 Task: Add First Honey Manuka Honey Bandages to the cart.
Action: Mouse moved to (253, 117)
Screenshot: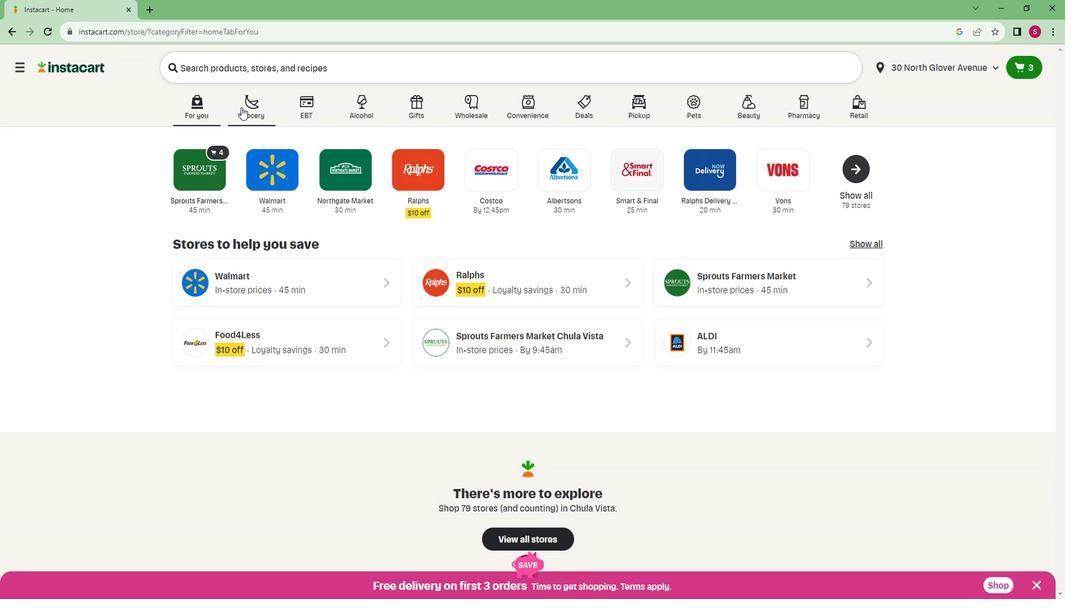 
Action: Mouse pressed left at (253, 117)
Screenshot: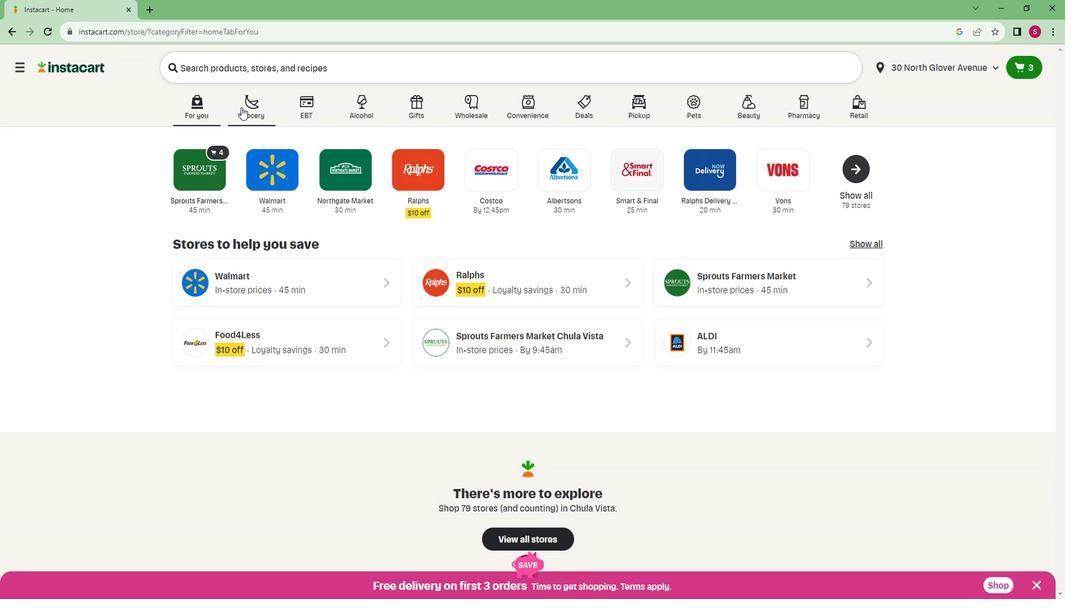 
Action: Mouse moved to (240, 315)
Screenshot: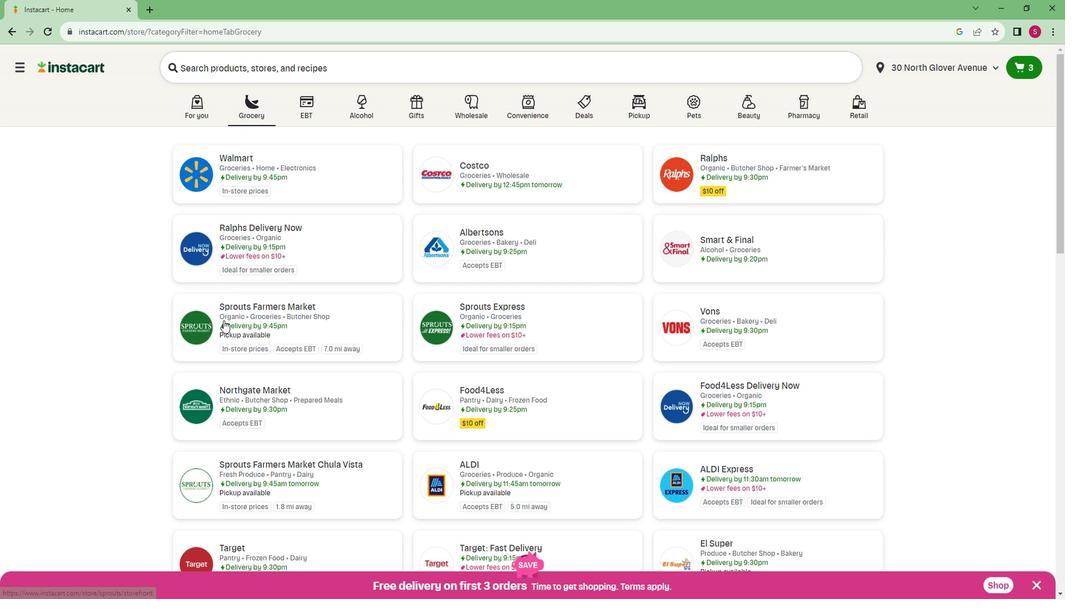 
Action: Mouse pressed left at (240, 315)
Screenshot: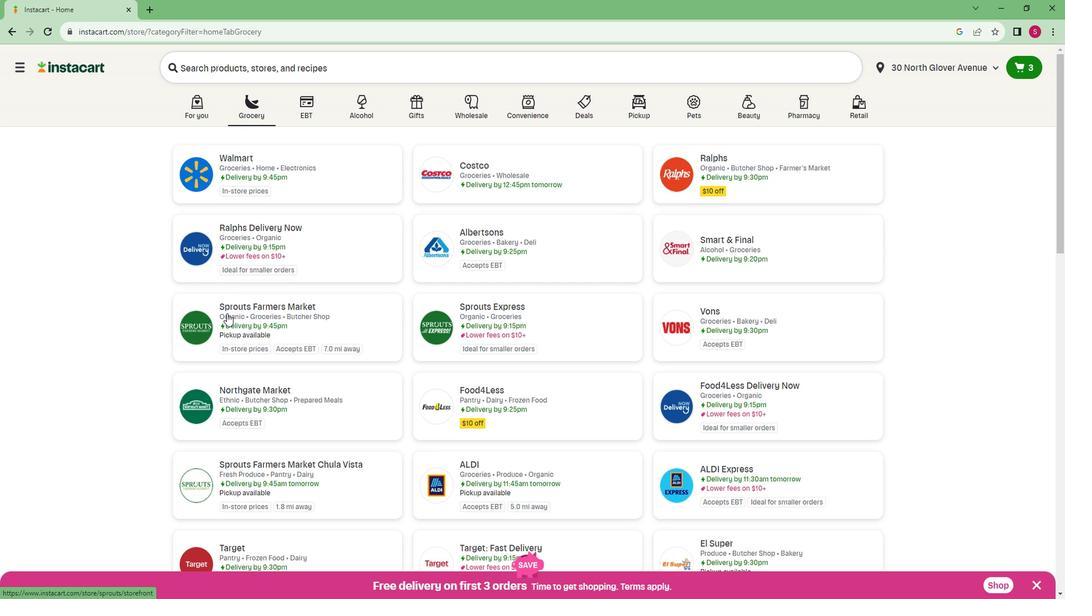
Action: Mouse moved to (81, 420)
Screenshot: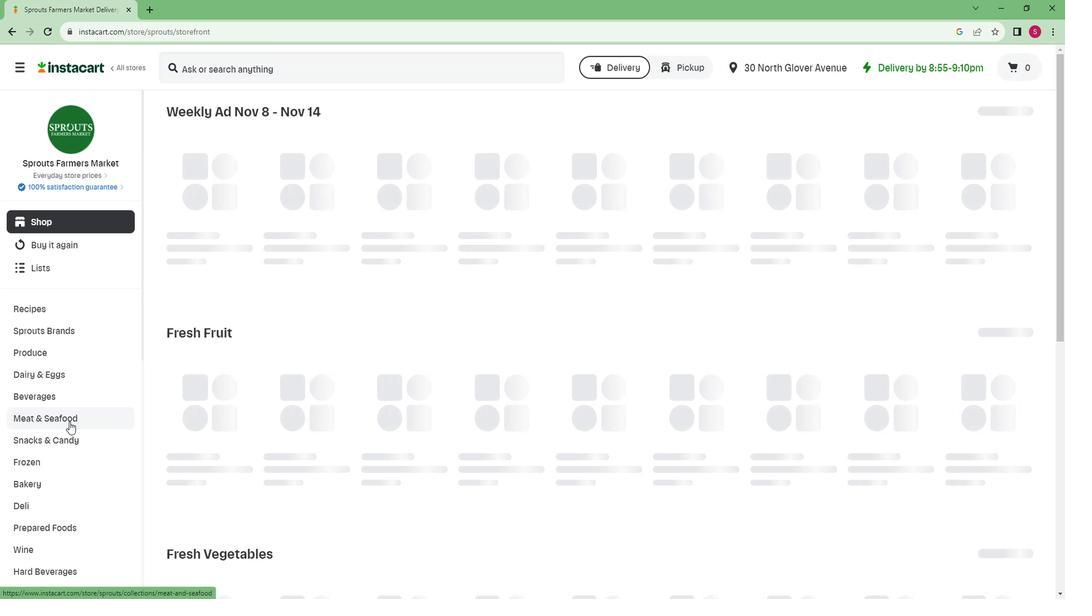 
Action: Mouse scrolled (81, 419) with delta (0, 0)
Screenshot: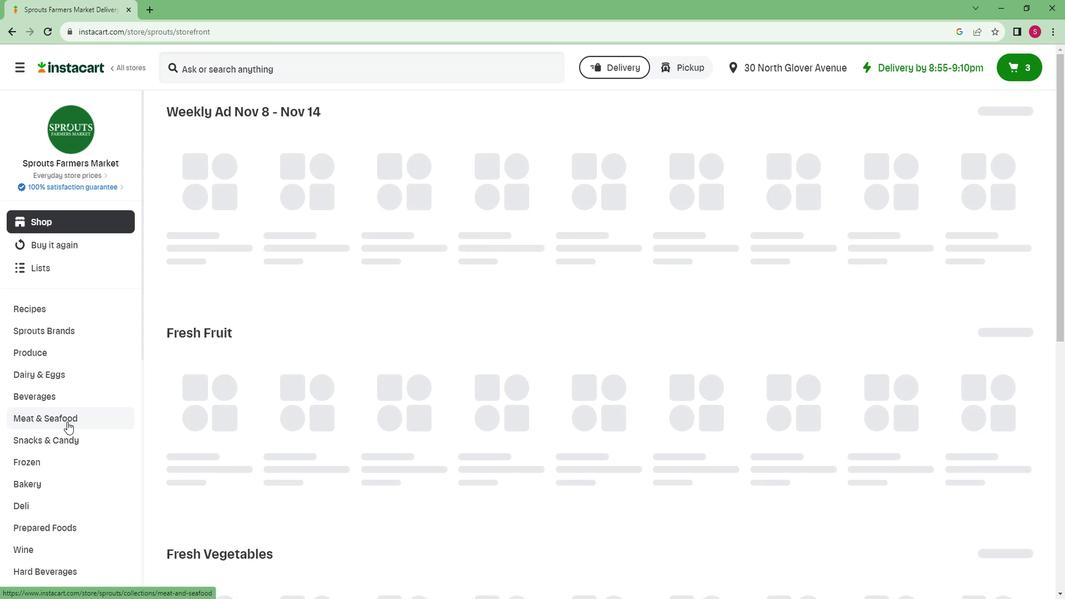
Action: Mouse scrolled (81, 419) with delta (0, 0)
Screenshot: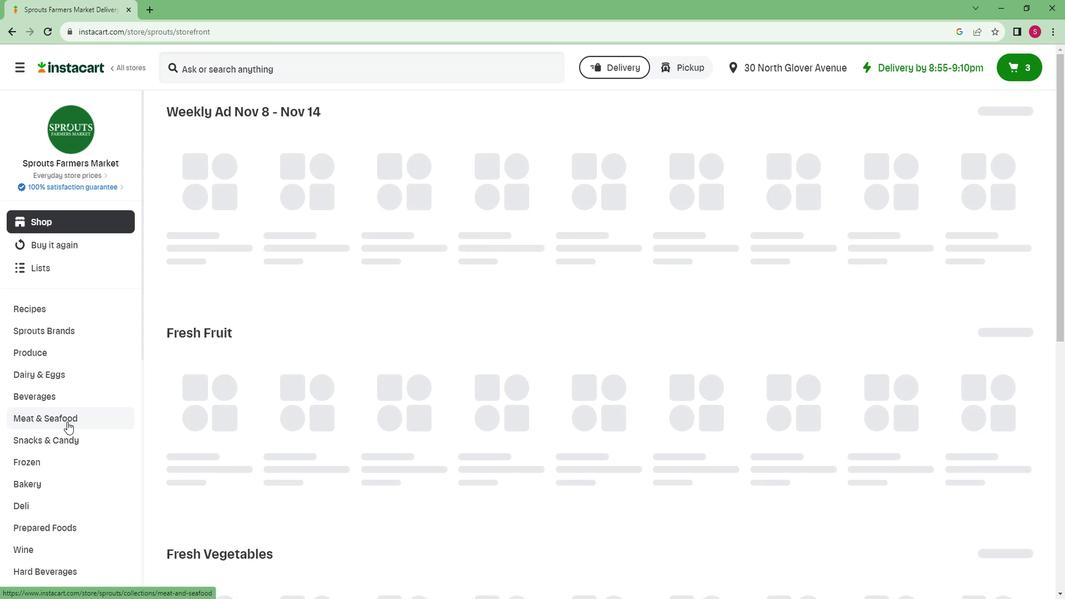 
Action: Mouse scrolled (81, 419) with delta (0, 0)
Screenshot: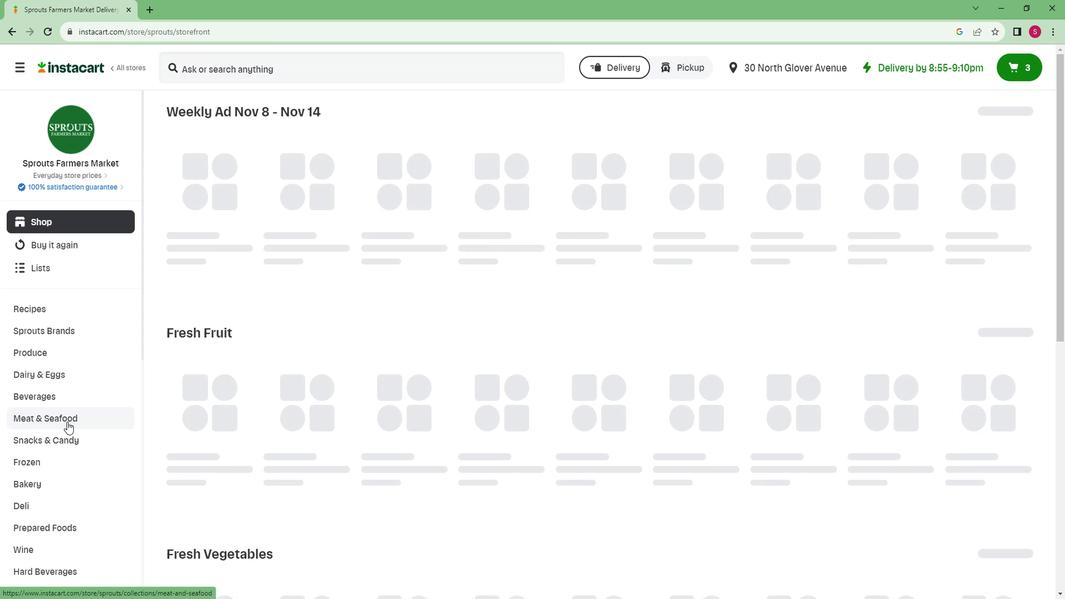 
Action: Mouse scrolled (81, 419) with delta (0, 0)
Screenshot: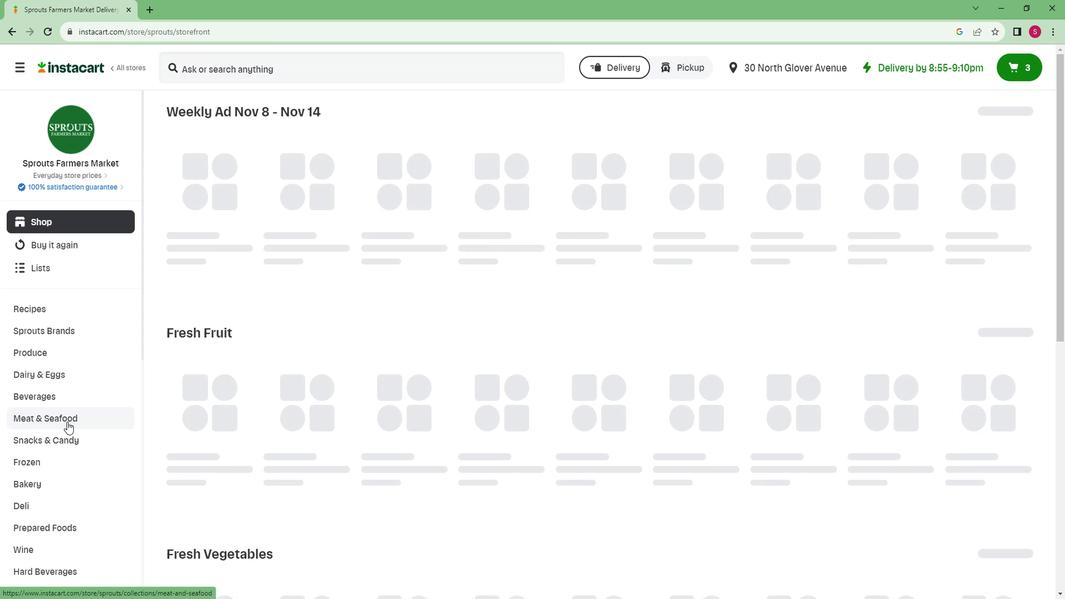 
Action: Mouse scrolled (81, 419) with delta (0, 0)
Screenshot: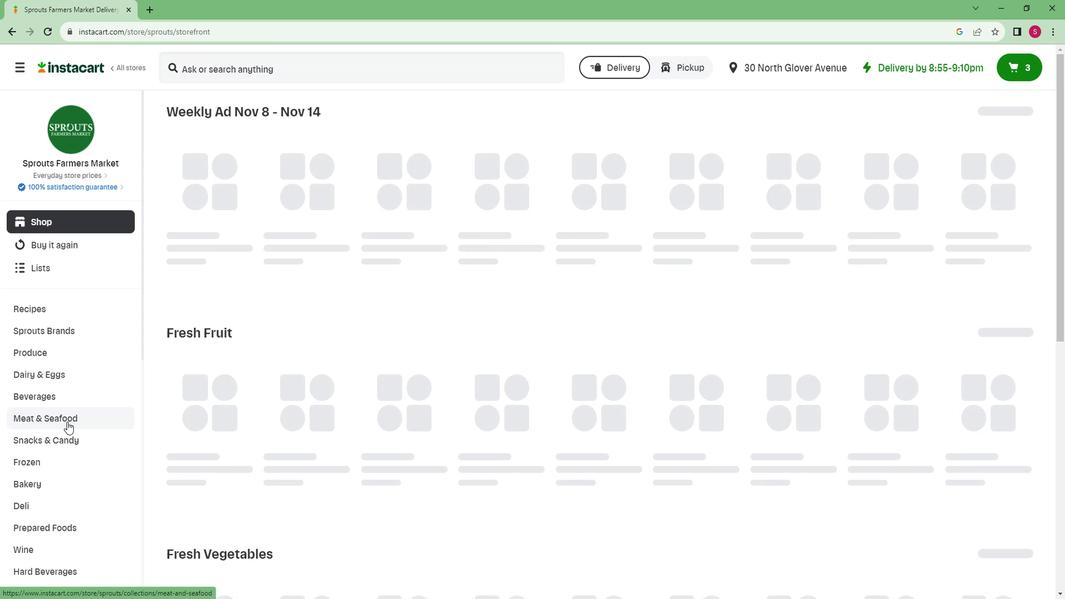 
Action: Mouse scrolled (81, 419) with delta (0, 0)
Screenshot: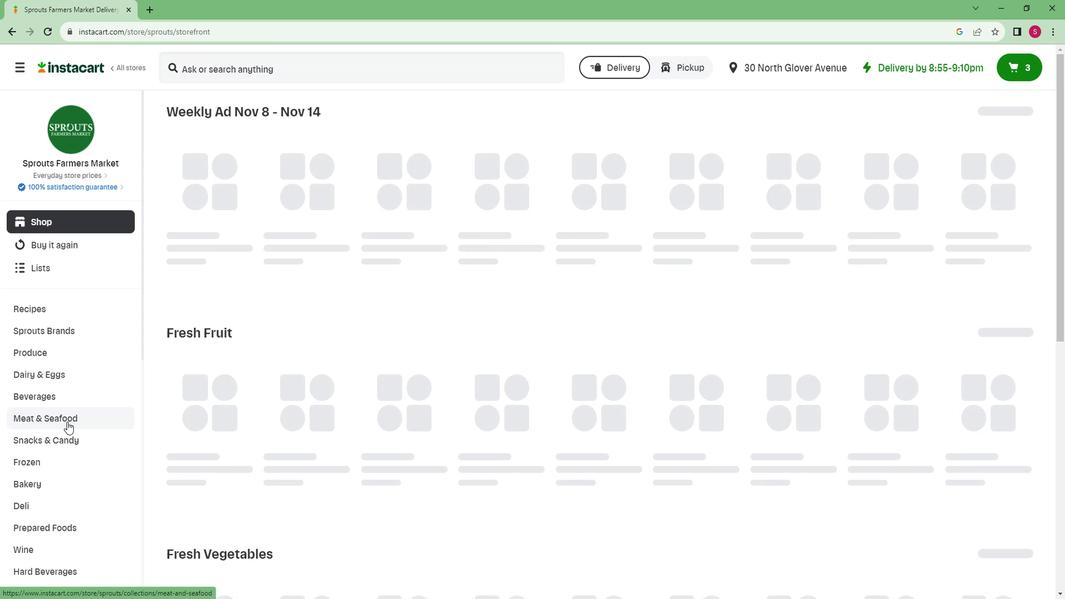
Action: Mouse scrolled (81, 419) with delta (0, 0)
Screenshot: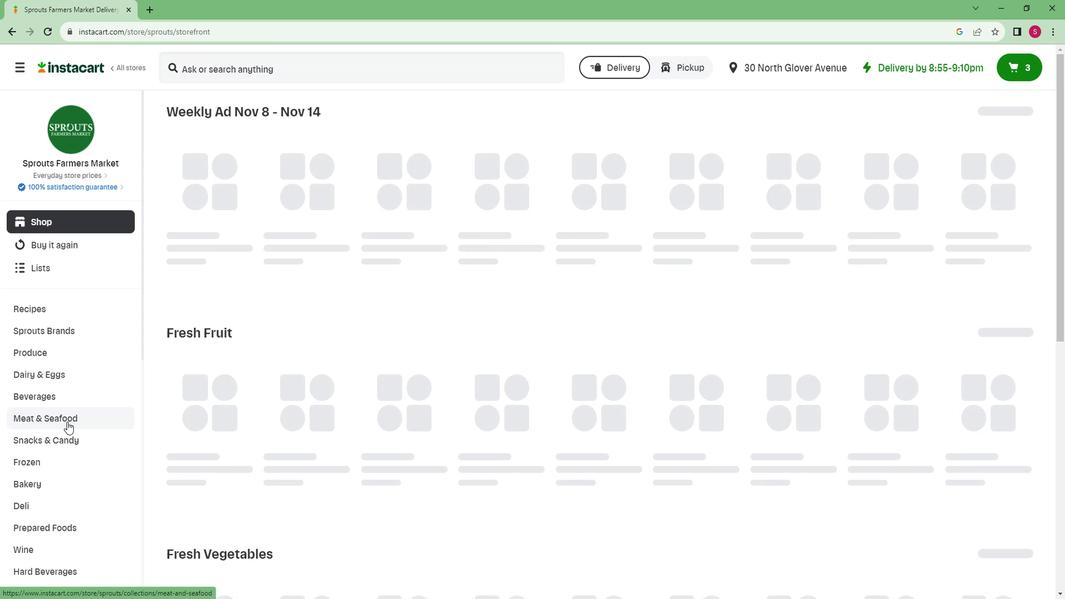 
Action: Mouse moved to (80, 420)
Screenshot: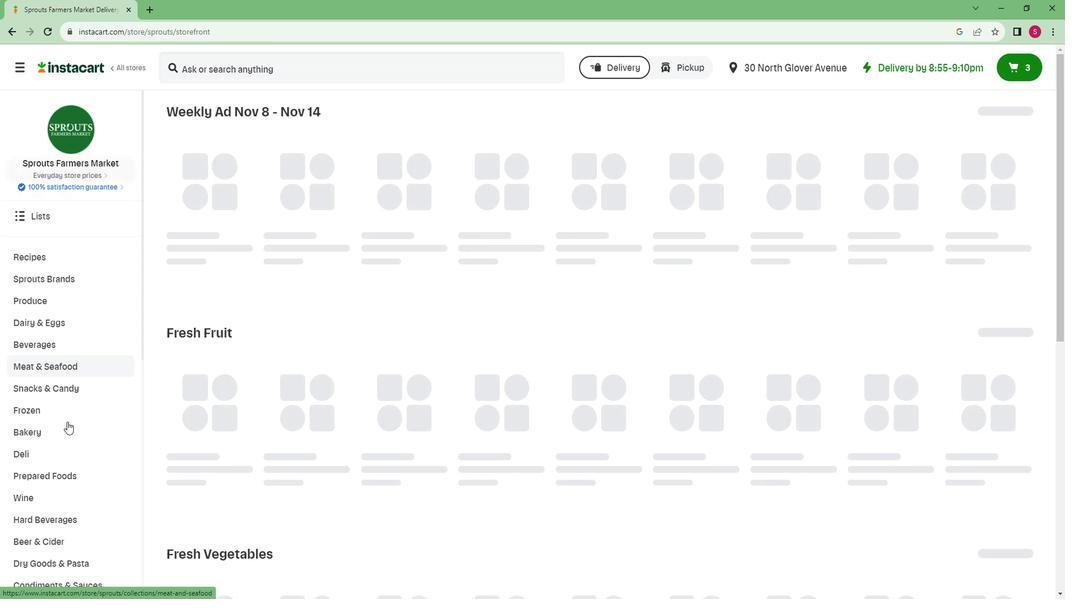 
Action: Mouse scrolled (80, 419) with delta (0, 0)
Screenshot: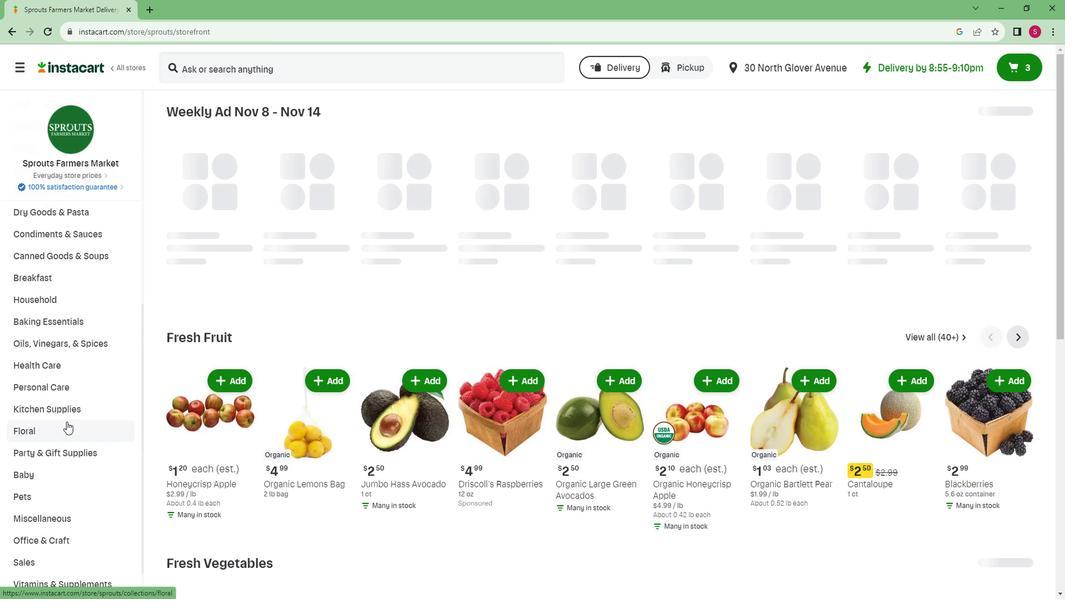 
Action: Mouse scrolled (80, 419) with delta (0, 0)
Screenshot: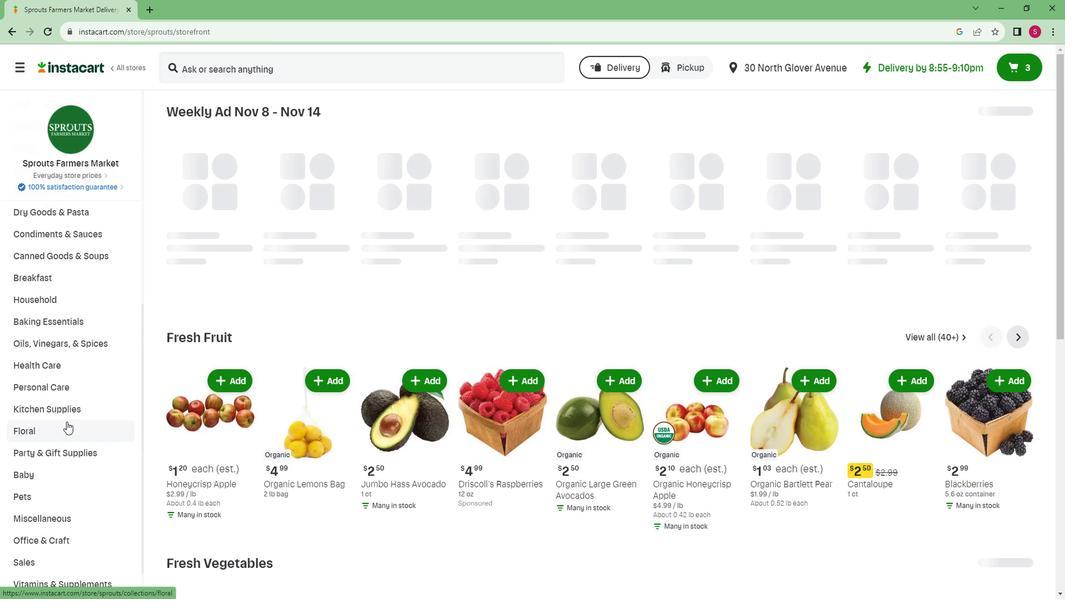 
Action: Mouse scrolled (80, 419) with delta (0, 0)
Screenshot: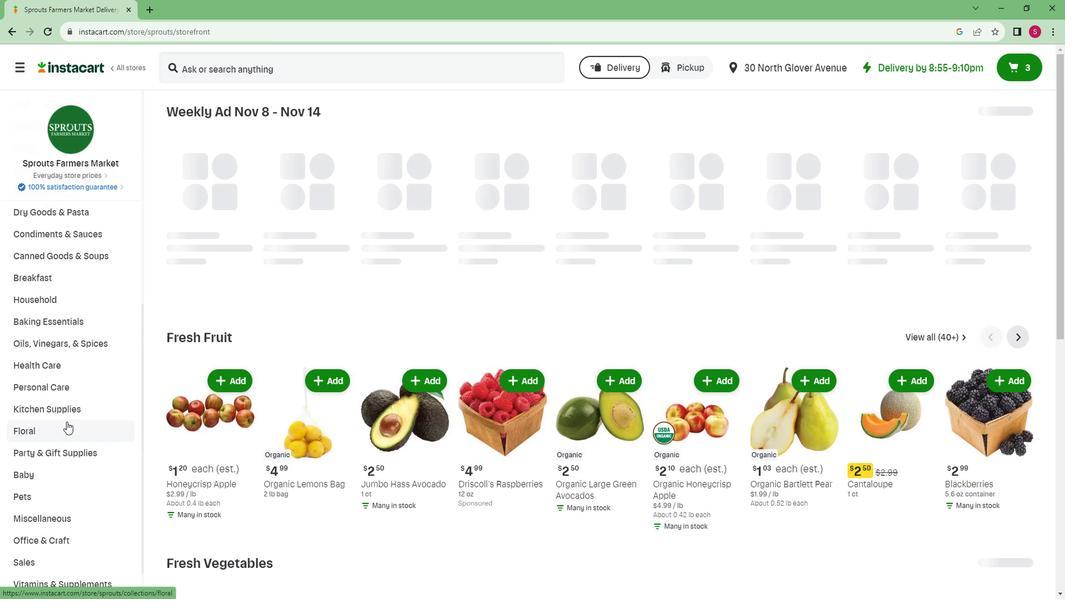 
Action: Mouse scrolled (80, 419) with delta (0, 0)
Screenshot: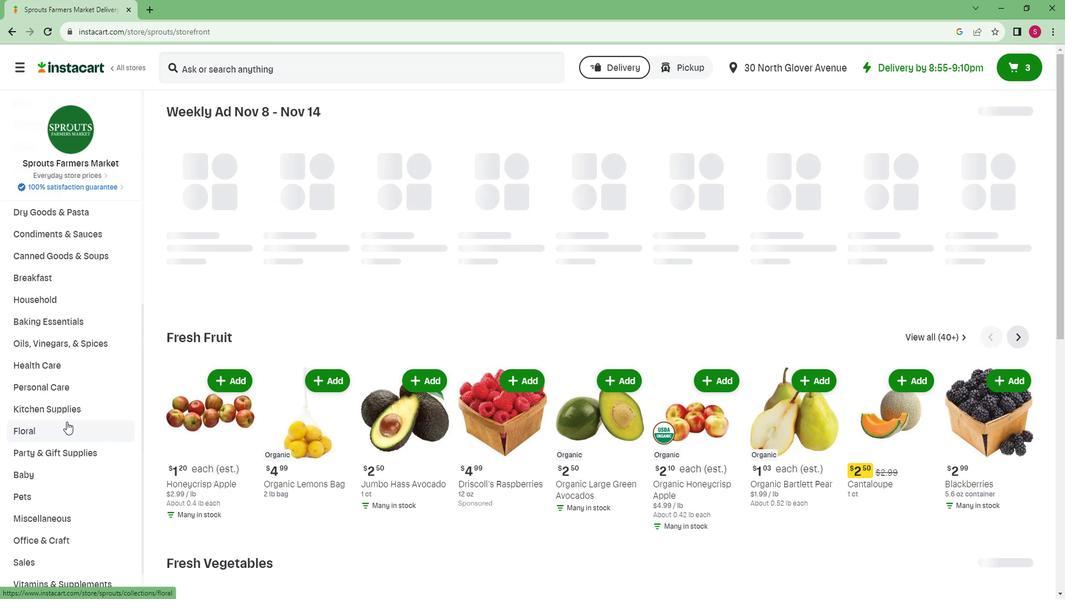 
Action: Mouse scrolled (80, 419) with delta (0, 0)
Screenshot: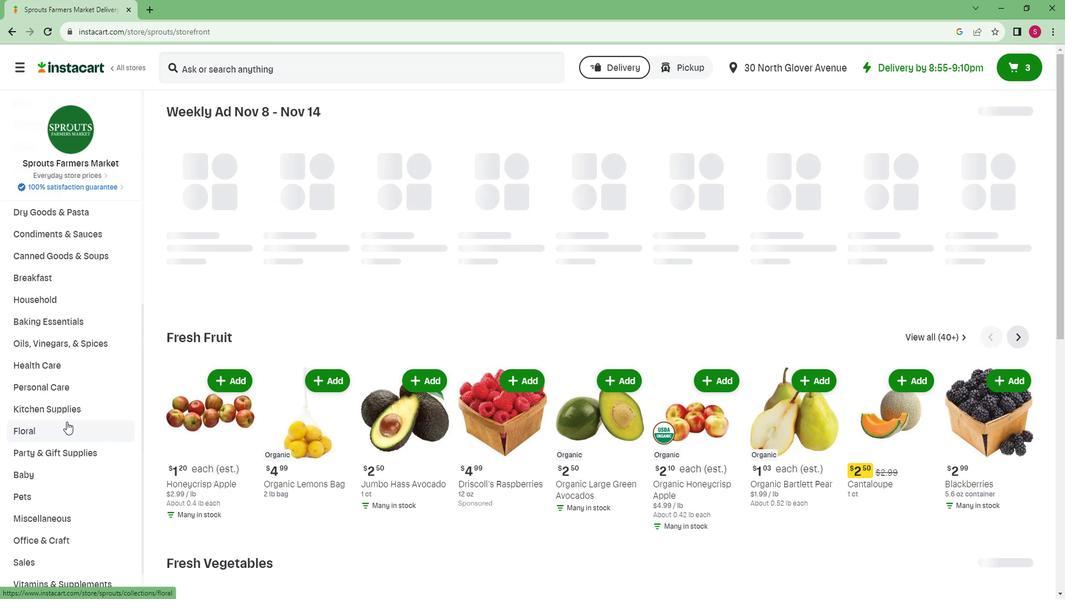 
Action: Mouse moved to (40, 550)
Screenshot: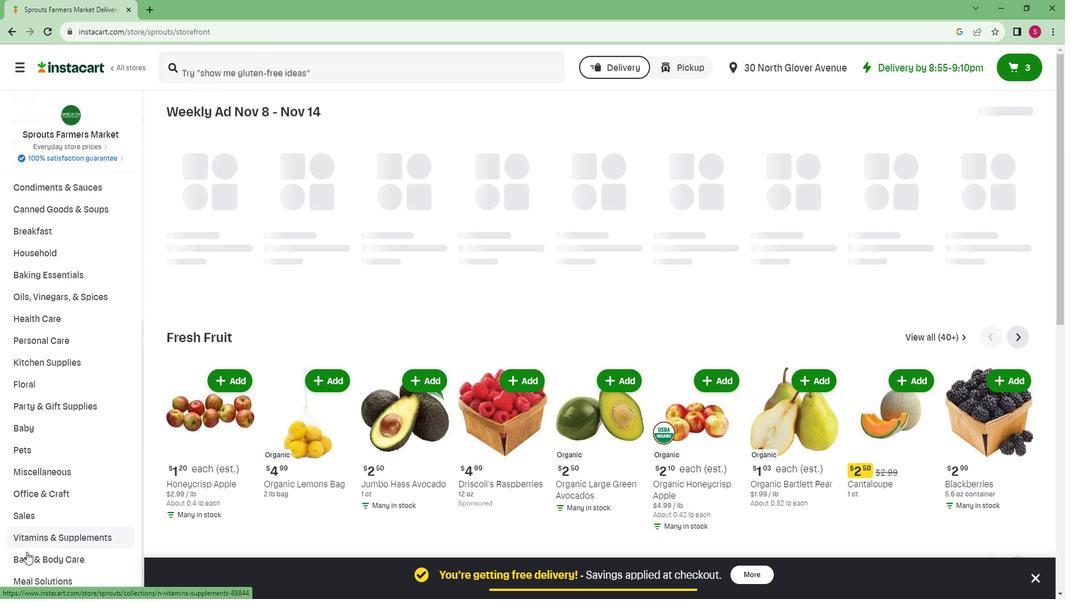
Action: Mouse pressed left at (40, 550)
Screenshot: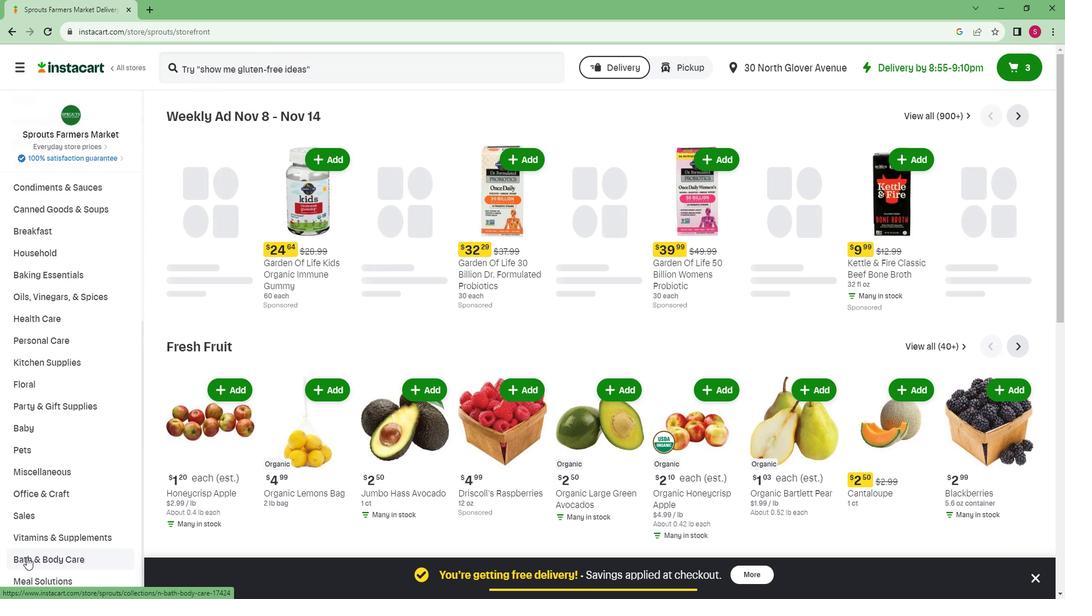 
Action: Mouse moved to (61, 520)
Screenshot: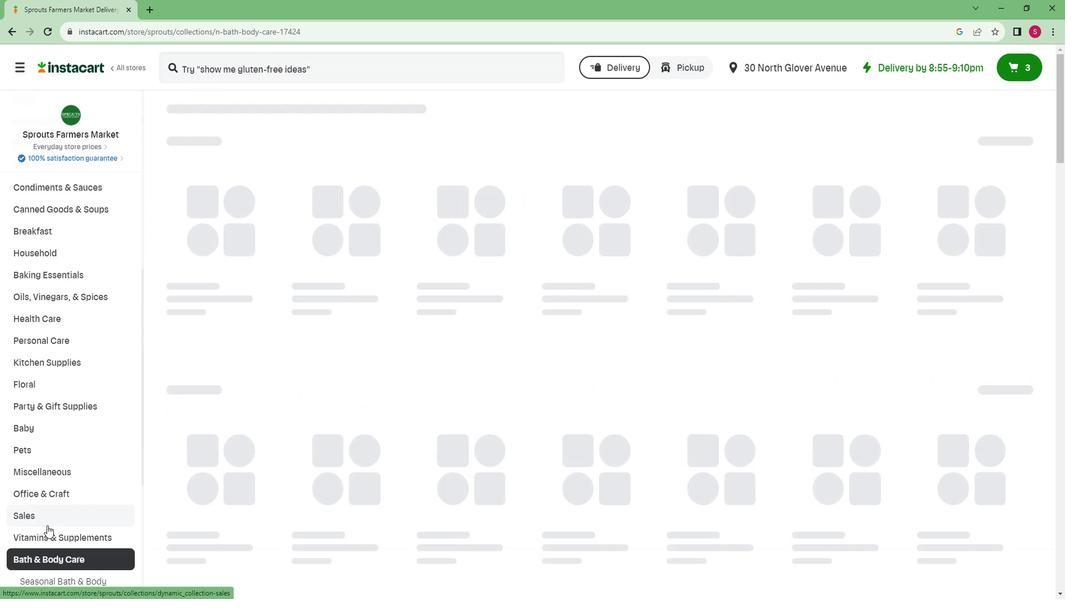 
Action: Mouse scrolled (61, 519) with delta (0, 0)
Screenshot: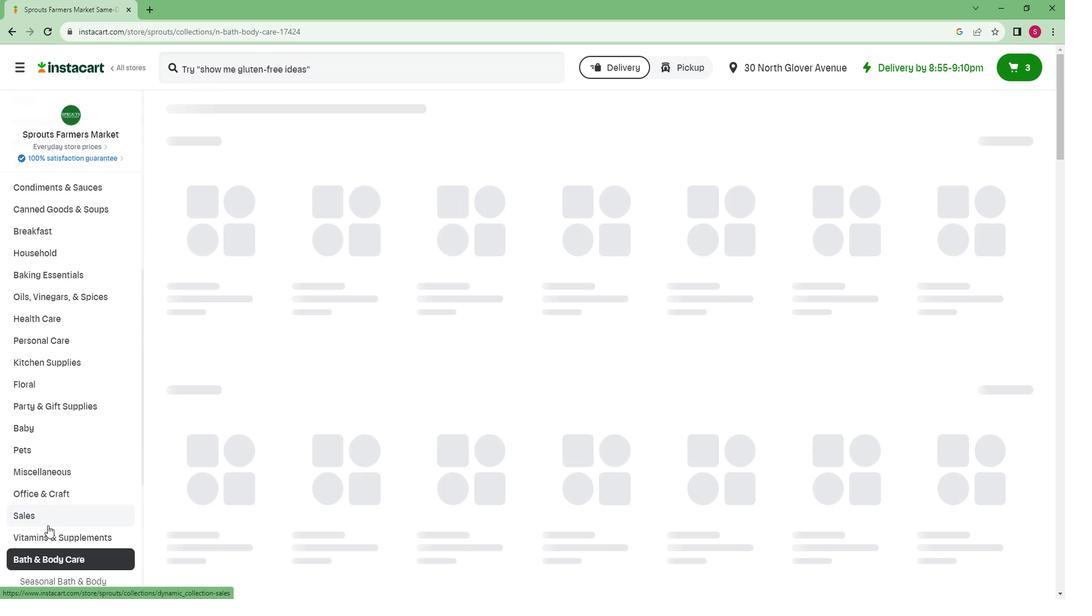 
Action: Mouse scrolled (61, 519) with delta (0, 0)
Screenshot: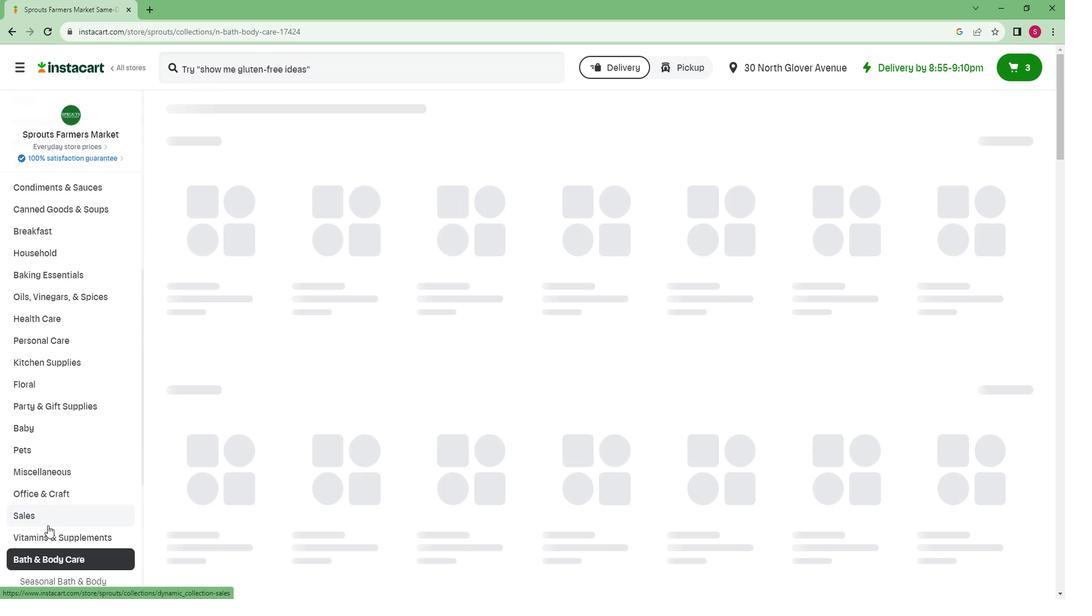 
Action: Mouse scrolled (61, 519) with delta (0, 0)
Screenshot: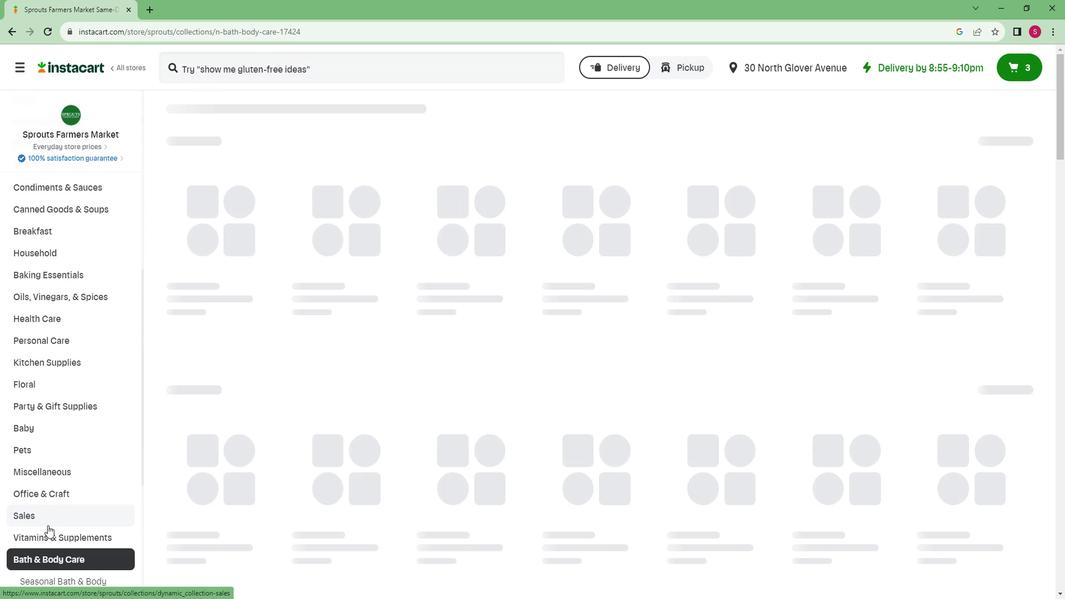 
Action: Mouse scrolled (61, 519) with delta (0, 0)
Screenshot: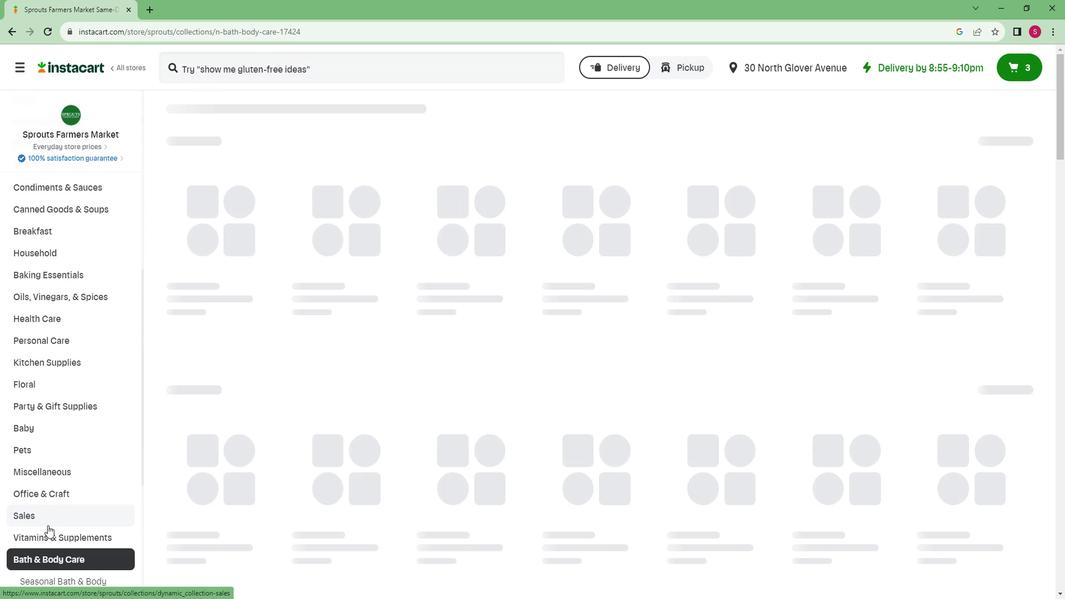 
Action: Mouse scrolled (61, 519) with delta (0, 0)
Screenshot: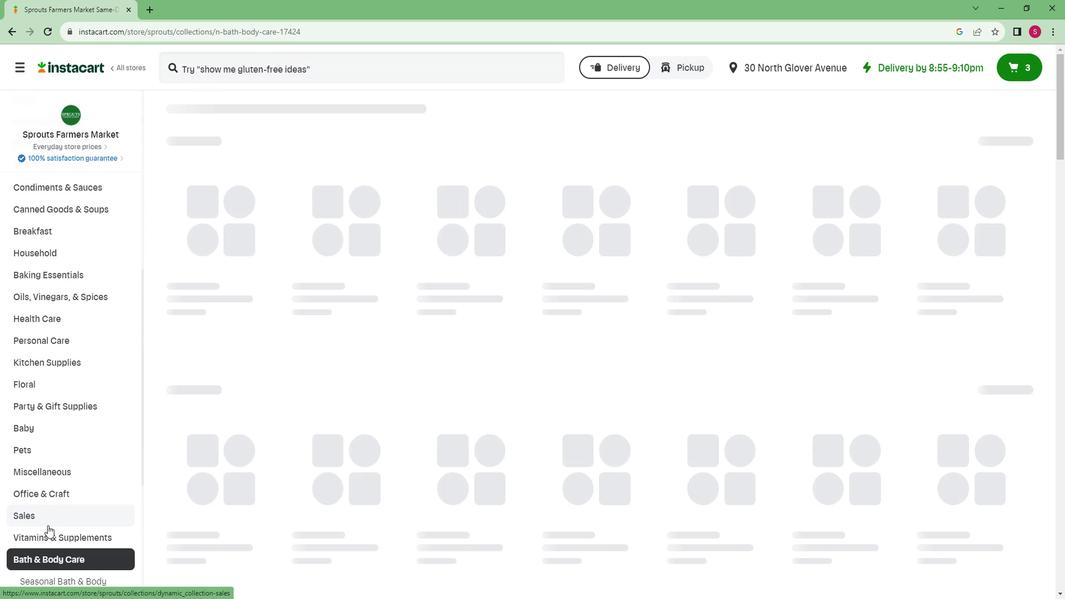 
Action: Mouse scrolled (61, 519) with delta (0, 0)
Screenshot: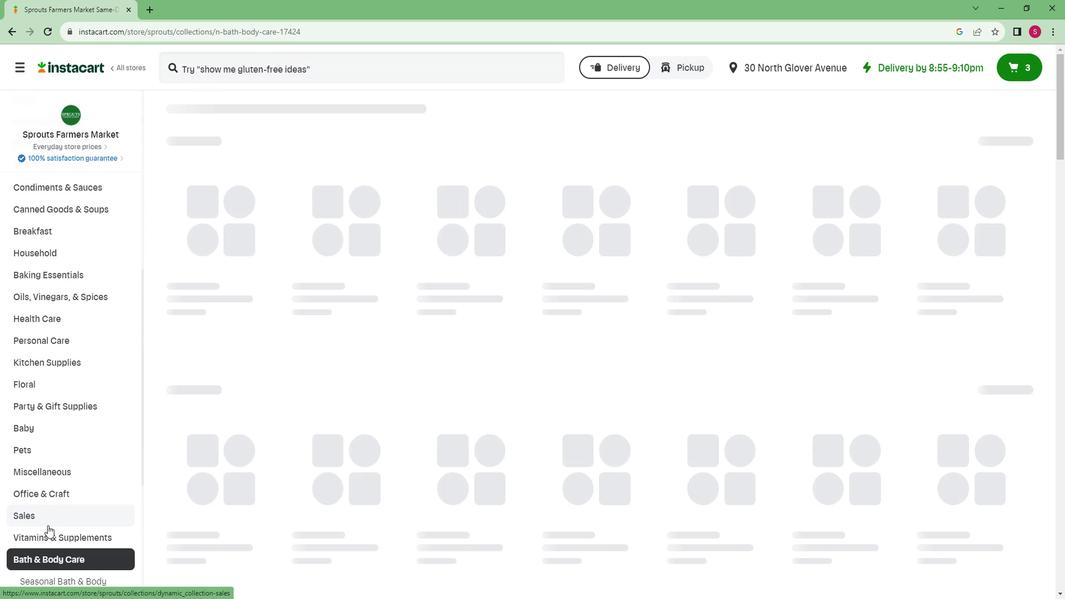 
Action: Mouse scrolled (61, 519) with delta (0, 0)
Screenshot: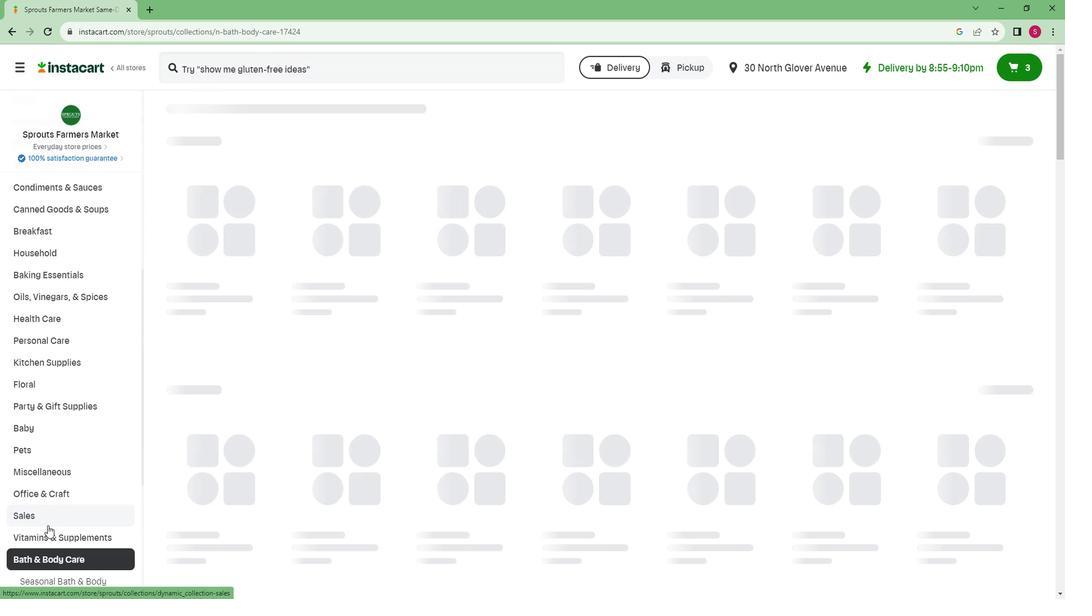 
Action: Mouse moved to (59, 504)
Screenshot: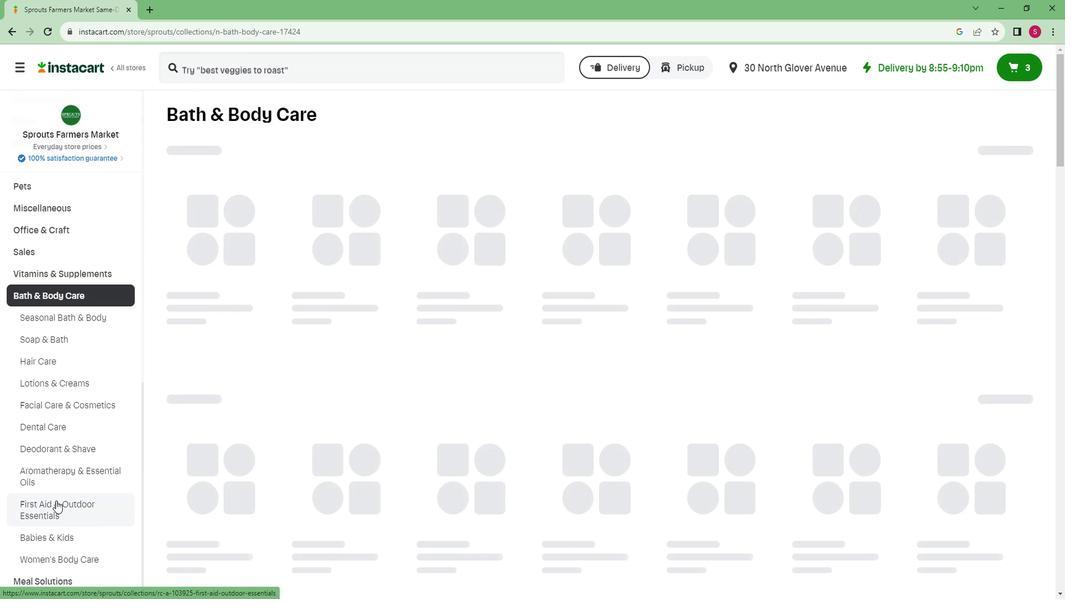 
Action: Mouse pressed left at (59, 504)
Screenshot: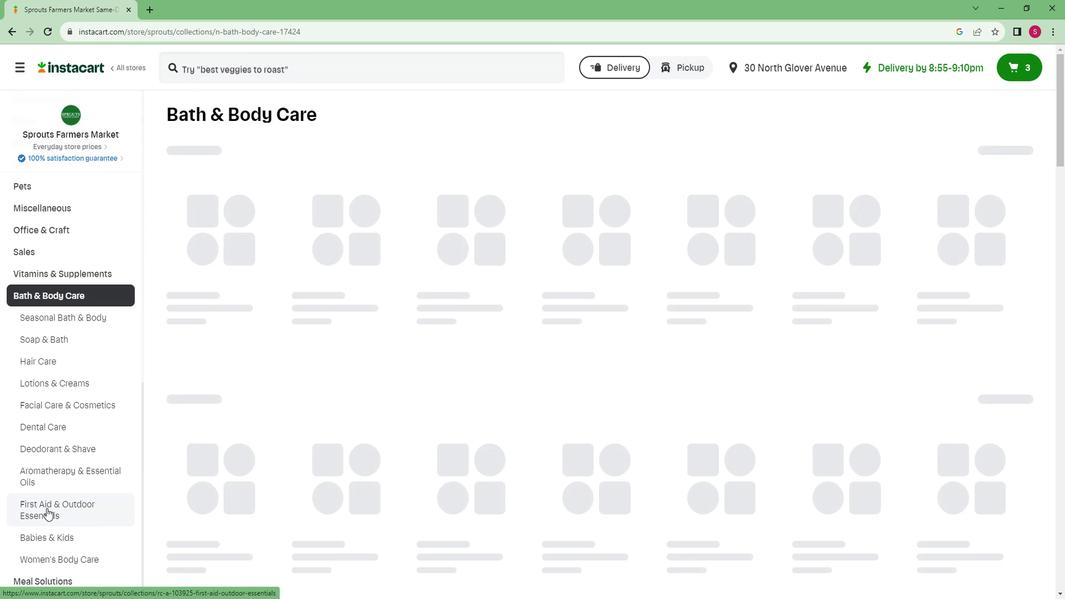 
Action: Mouse moved to (325, 82)
Screenshot: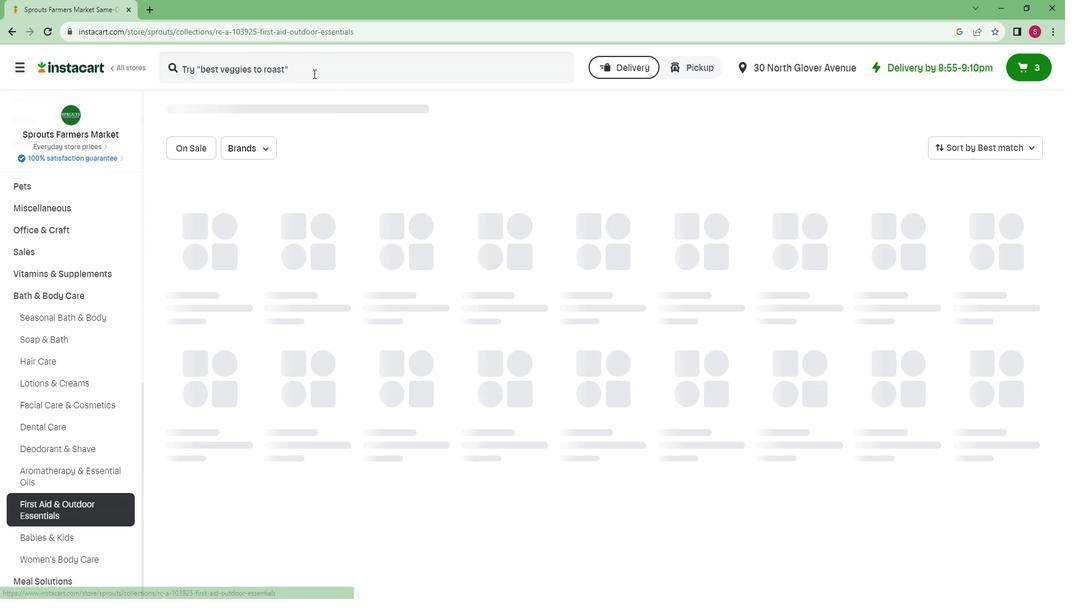 
Action: Mouse pressed left at (325, 82)
Screenshot: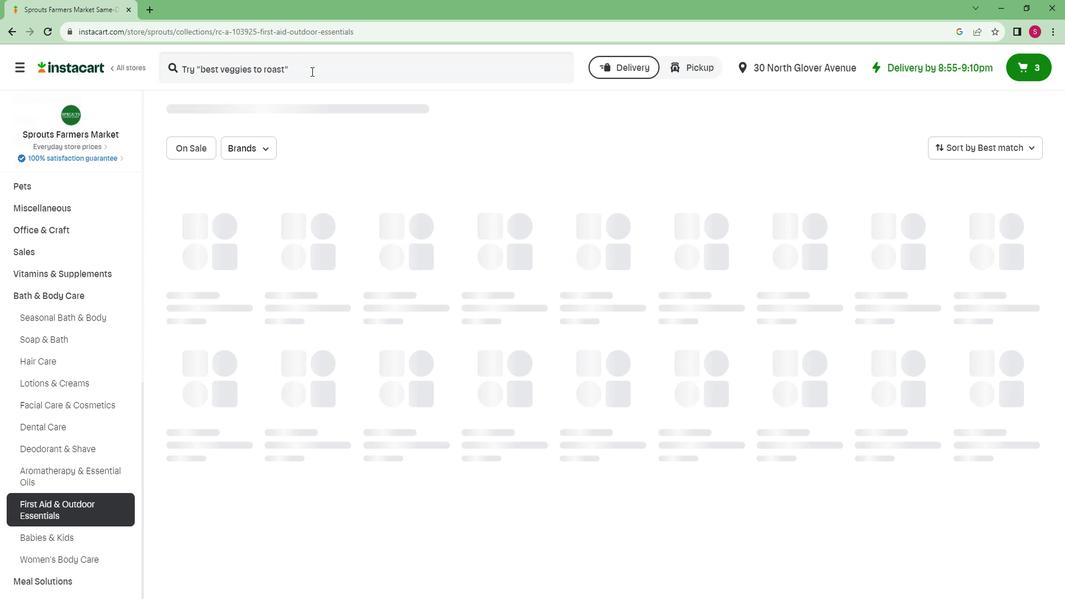 
Action: Key pressed <Key.caps_lock>F<Key.caps_lock>irst<Key.space><Key.caps_lock>H<Key.caps_lock>oney<Key.space><Key.caps_lock>M<Key.caps_lock>anuka<Key.space><Key.caps_lock>H<Key.caps_lock>oney<Key.space><Key.caps_lock>B<Key.caps_lock>andages<Key.enter>
Screenshot: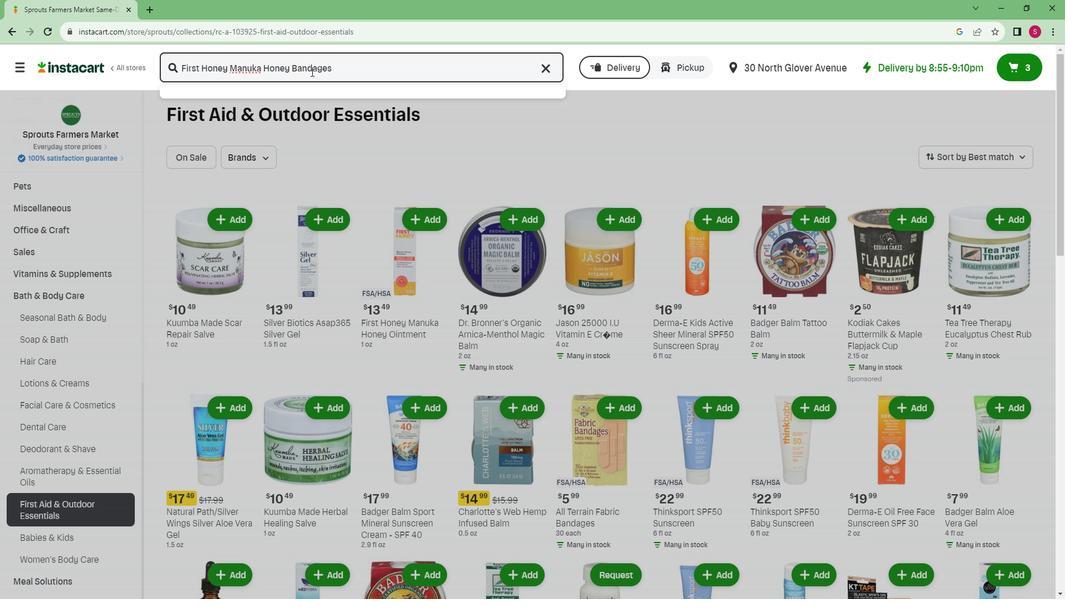 
Action: Mouse moved to (1020, 165)
Screenshot: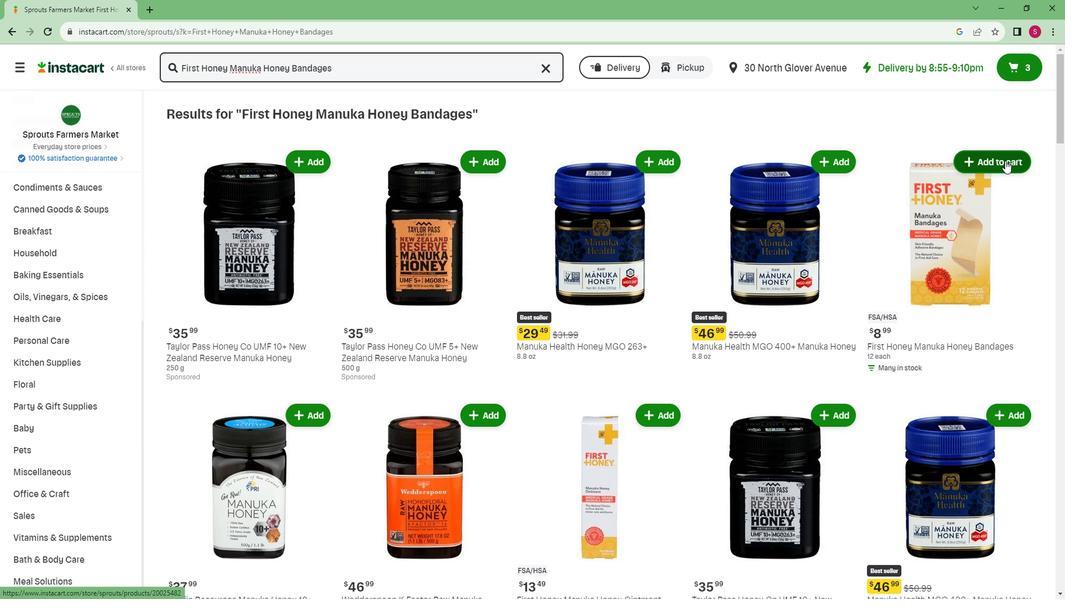 
Action: Mouse pressed left at (1020, 165)
Screenshot: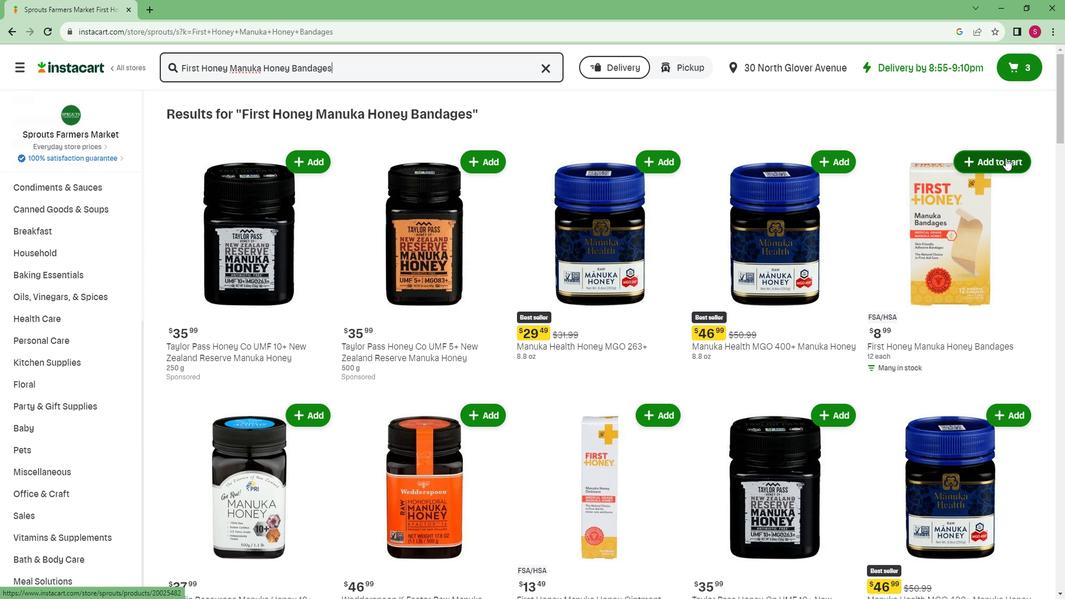 
